 Task: Create new record types to display page layouts and picklist values
Action: Mouse moved to (300, 232)
Screenshot: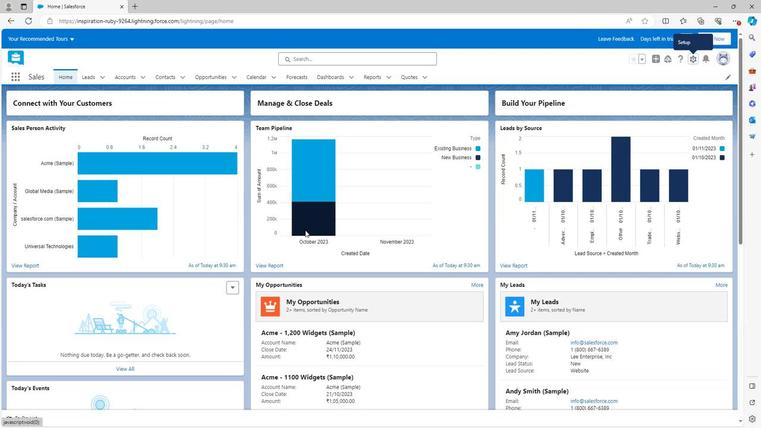 
Action: Mouse scrolled (300, 231) with delta (0, 0)
Screenshot: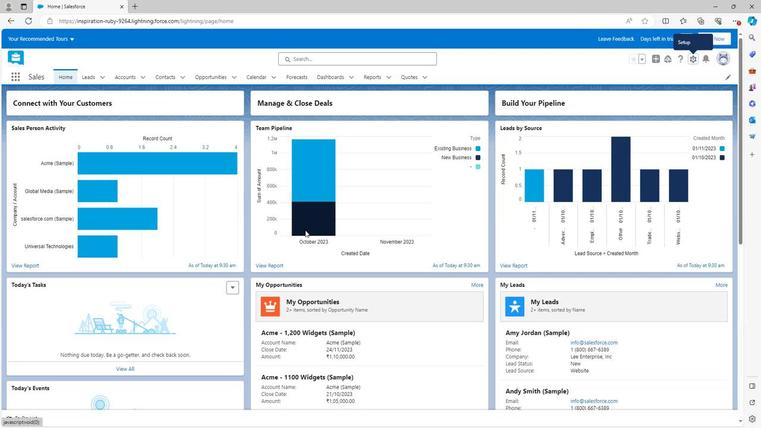 
Action: Mouse scrolled (300, 231) with delta (0, 0)
Screenshot: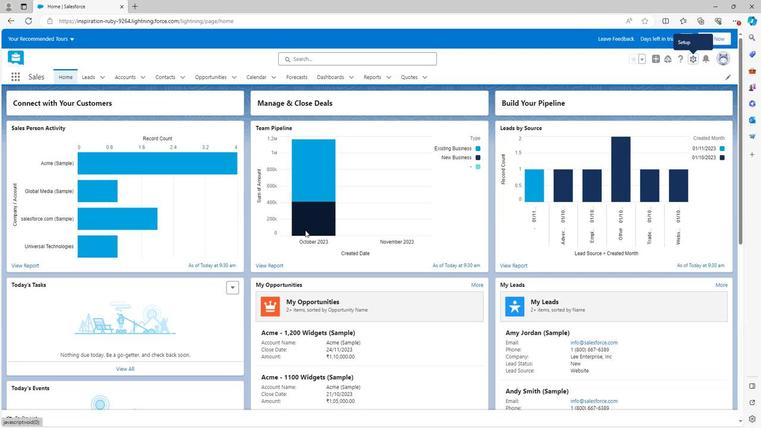 
Action: Mouse scrolled (300, 231) with delta (0, 0)
Screenshot: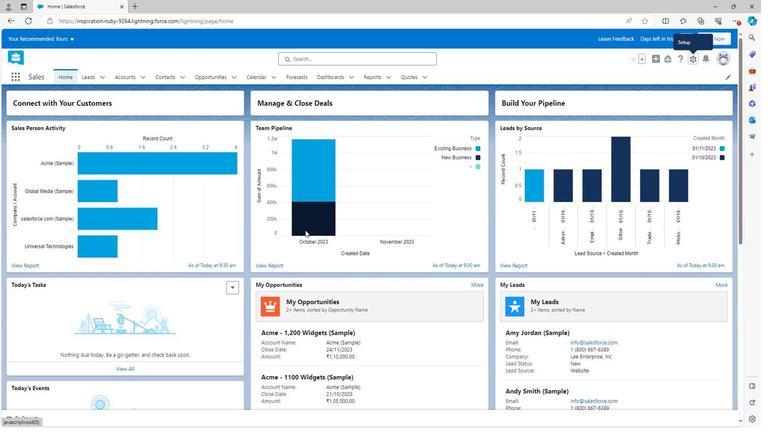 
Action: Mouse scrolled (300, 231) with delta (0, 0)
Screenshot: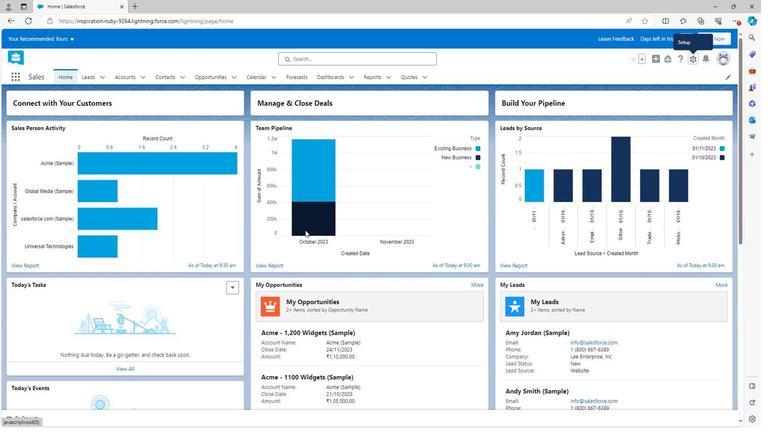 
Action: Mouse scrolled (300, 231) with delta (0, 0)
Screenshot: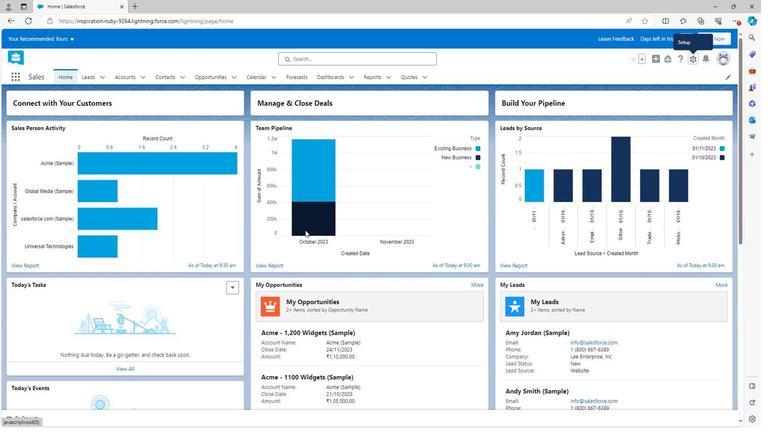 
Action: Mouse moved to (300, 232)
Screenshot: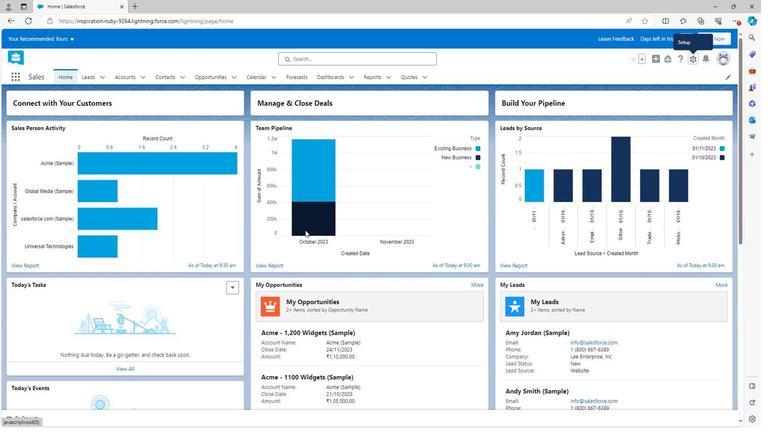 
Action: Mouse scrolled (300, 231) with delta (0, 0)
Screenshot: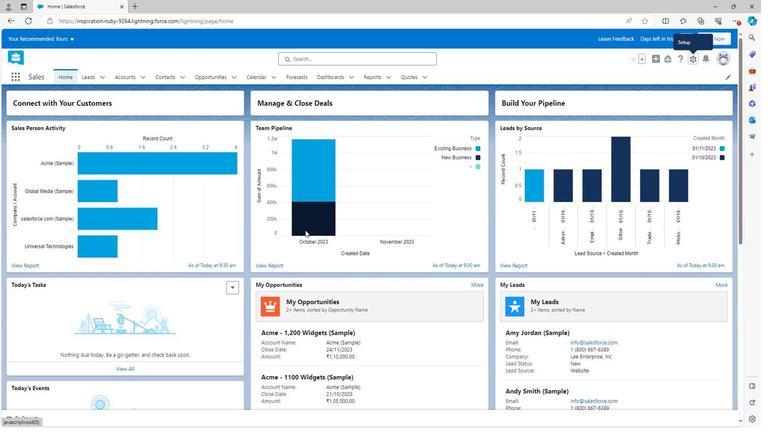 
Action: Mouse scrolled (300, 233) with delta (0, 0)
Screenshot: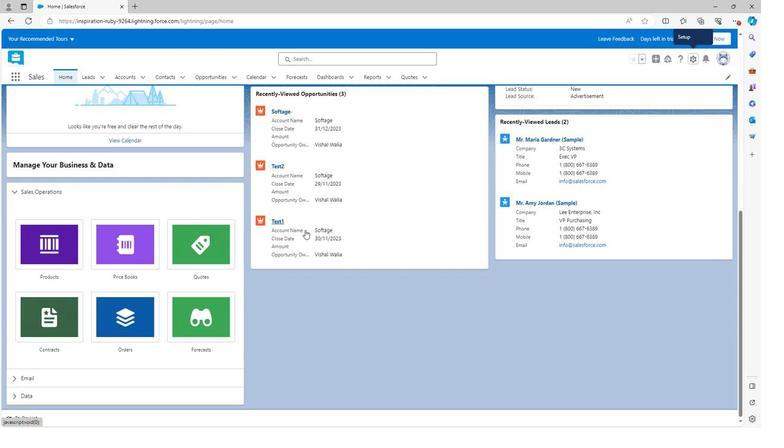 
Action: Mouse scrolled (300, 233) with delta (0, 0)
Screenshot: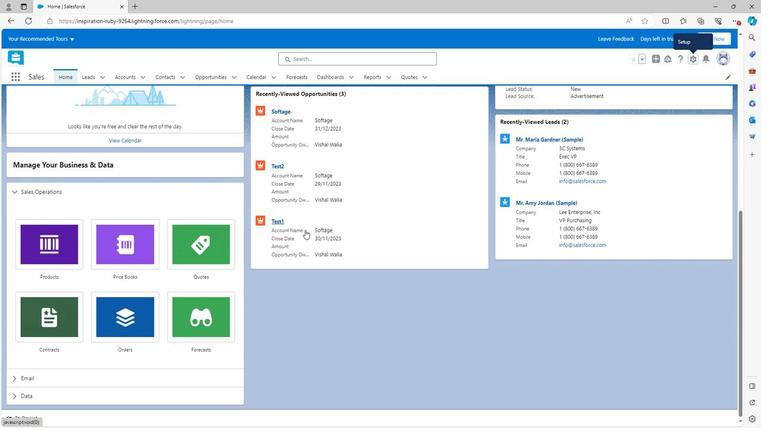 
Action: Mouse scrolled (300, 233) with delta (0, 0)
Screenshot: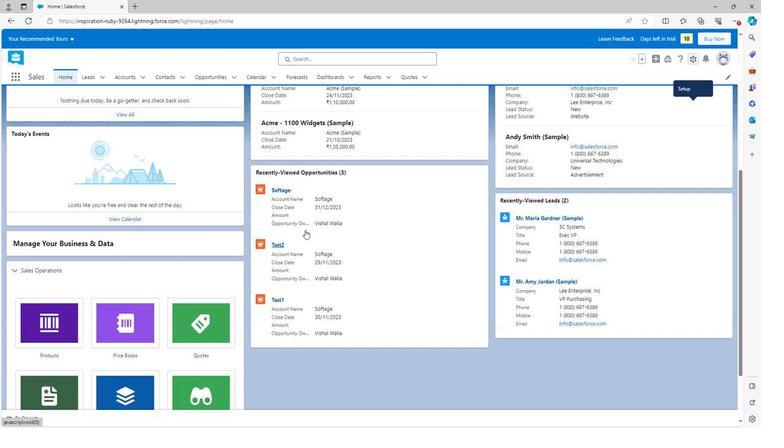 
Action: Mouse scrolled (300, 233) with delta (0, 0)
Screenshot: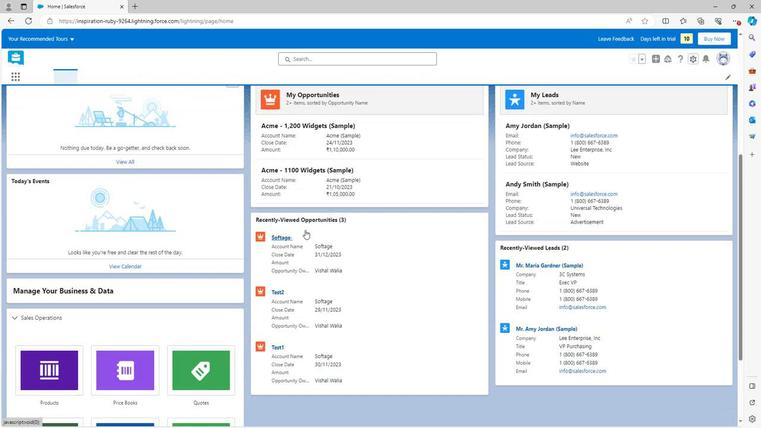 
Action: Mouse scrolled (300, 233) with delta (0, 0)
Screenshot: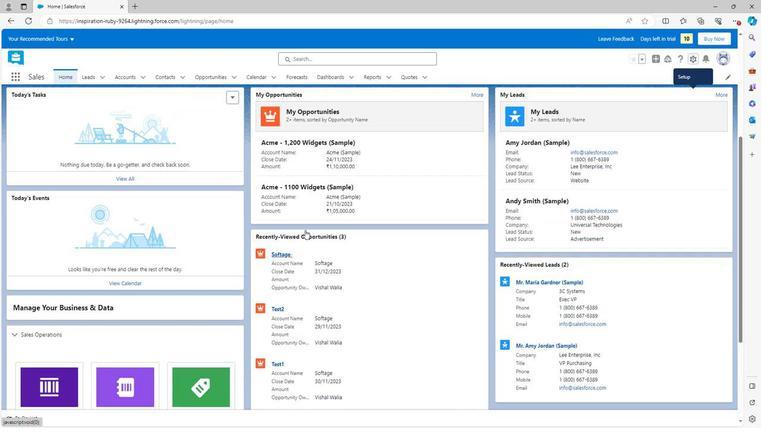 
Action: Mouse scrolled (300, 233) with delta (0, 0)
Screenshot: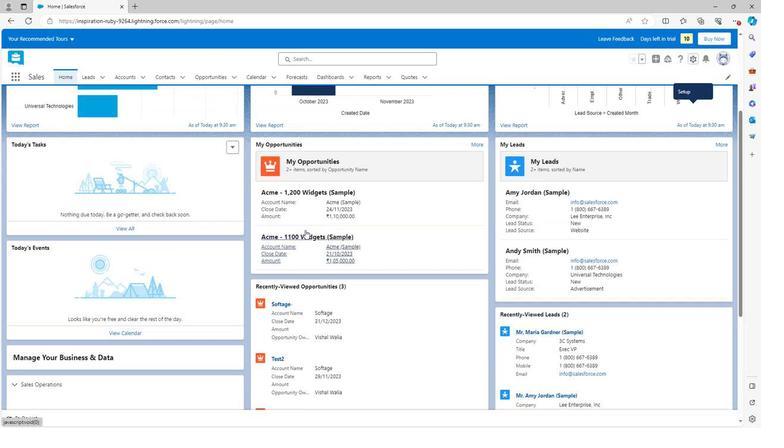 
Action: Mouse moved to (686, 67)
Screenshot: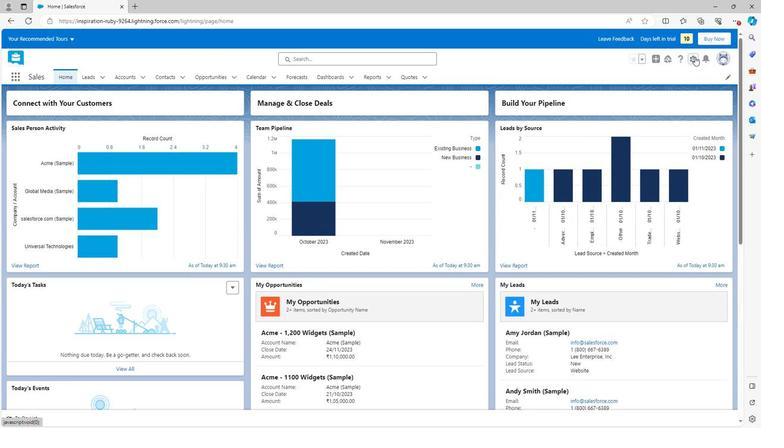 
Action: Mouse pressed left at (686, 67)
Screenshot: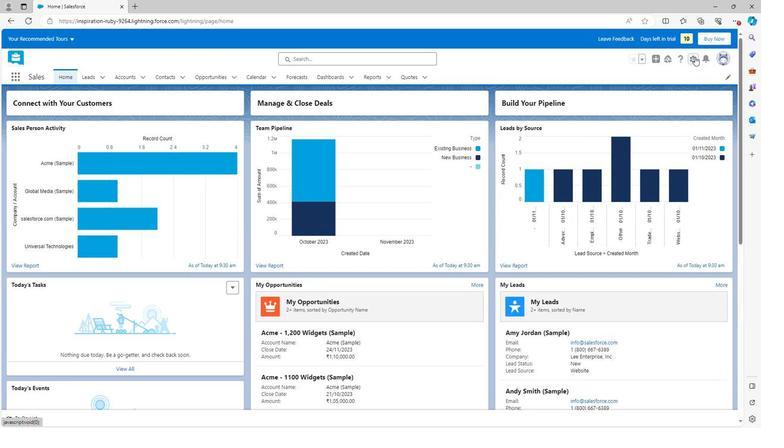 
Action: Mouse moved to (657, 89)
Screenshot: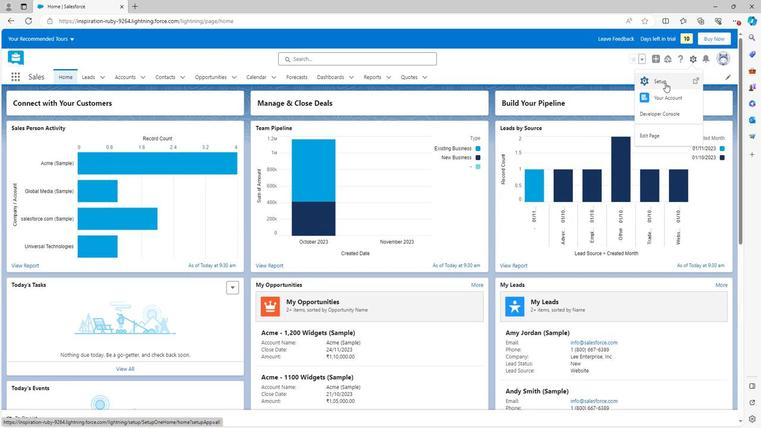 
Action: Mouse pressed left at (657, 89)
Screenshot: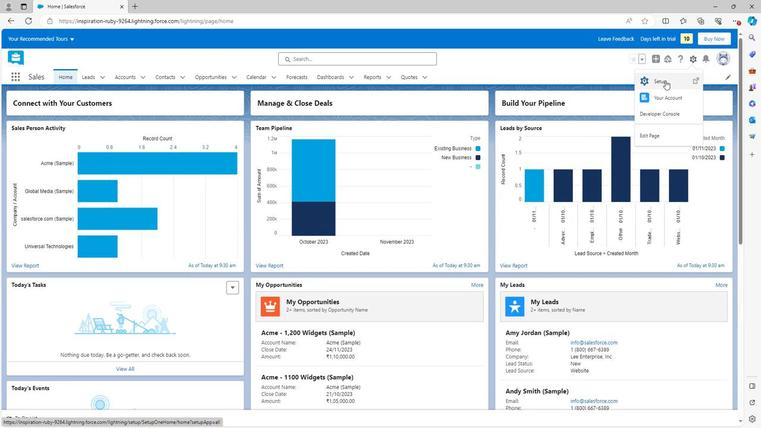 
Action: Mouse moved to (5, 310)
Screenshot: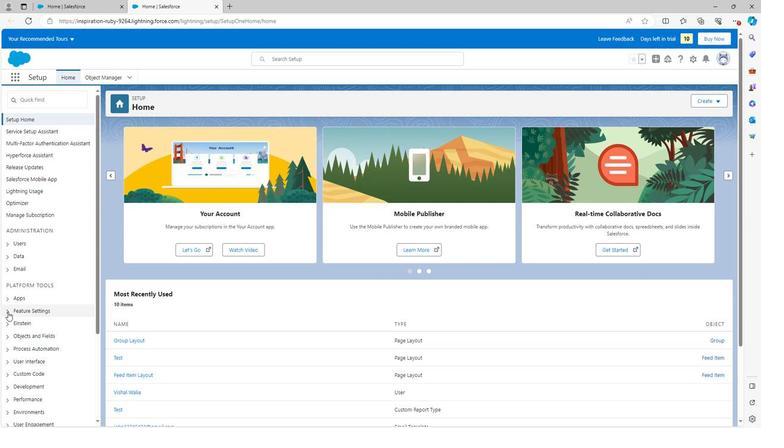 
Action: Mouse pressed left at (5, 310)
Screenshot: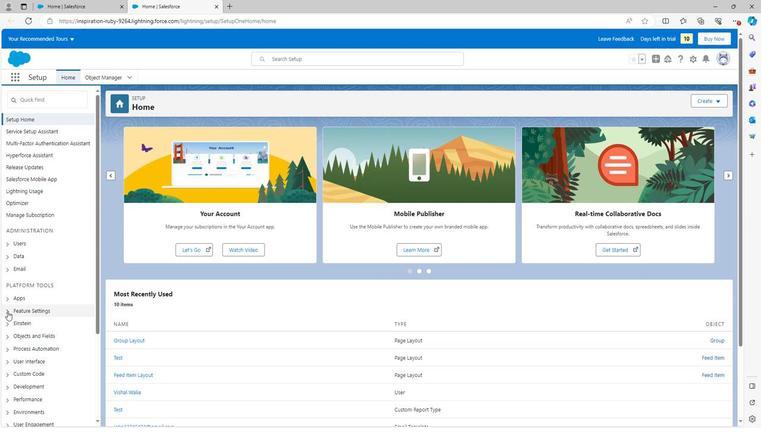 
Action: Mouse moved to (5, 309)
Screenshot: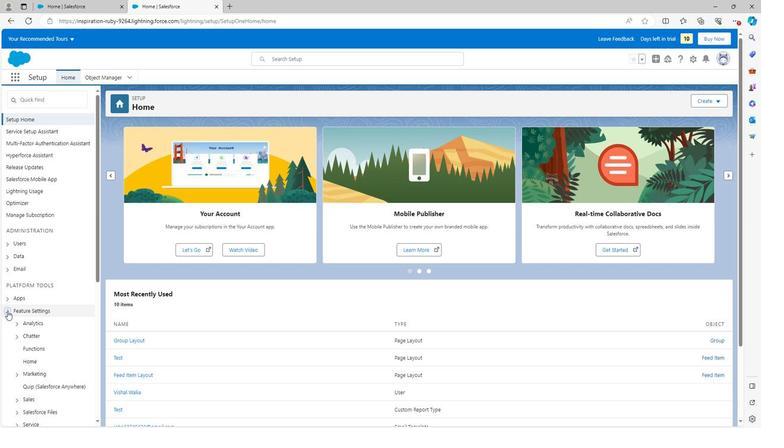 
Action: Mouse scrolled (5, 309) with delta (0, 0)
Screenshot: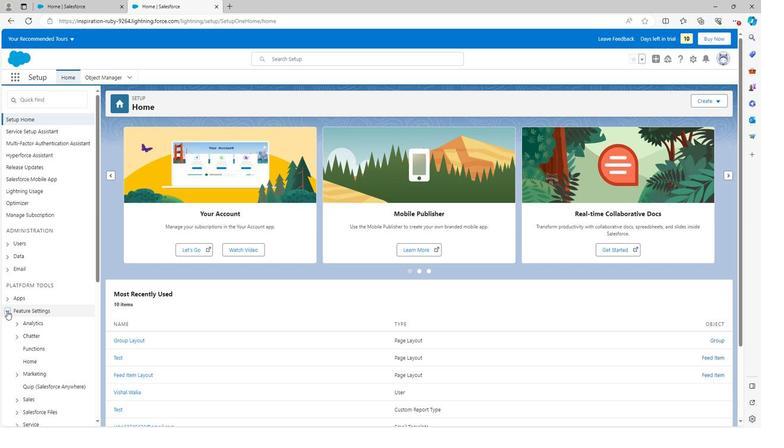 
Action: Mouse moved to (15, 284)
Screenshot: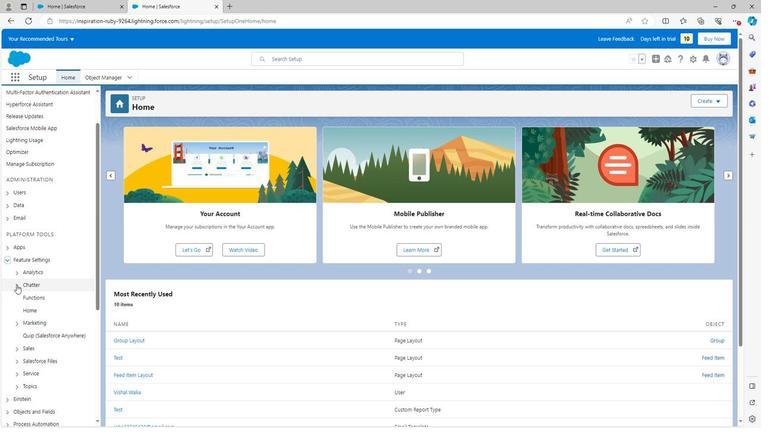 
Action: Mouse pressed left at (15, 284)
Screenshot: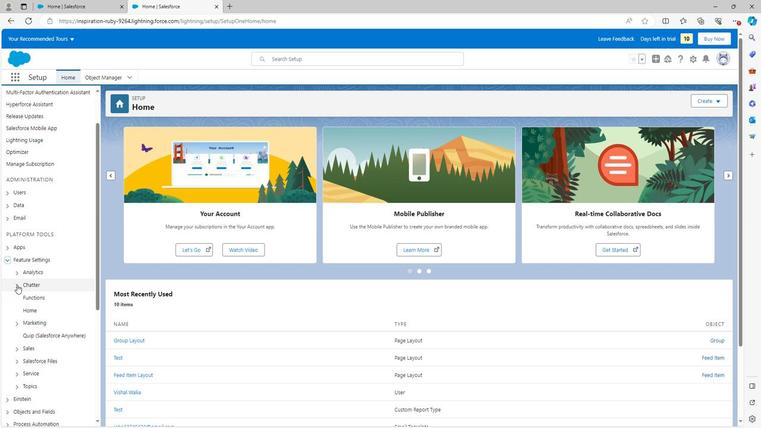
Action: Mouse scrolled (15, 284) with delta (0, 0)
Screenshot: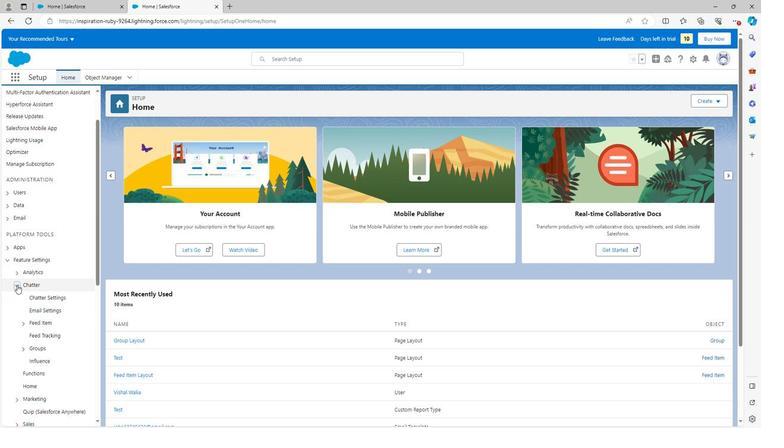 
Action: Mouse scrolled (15, 284) with delta (0, 0)
Screenshot: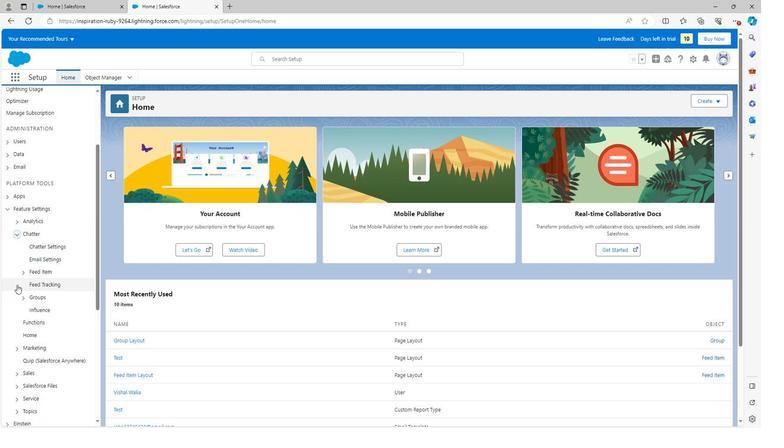 
Action: Mouse moved to (22, 248)
Screenshot: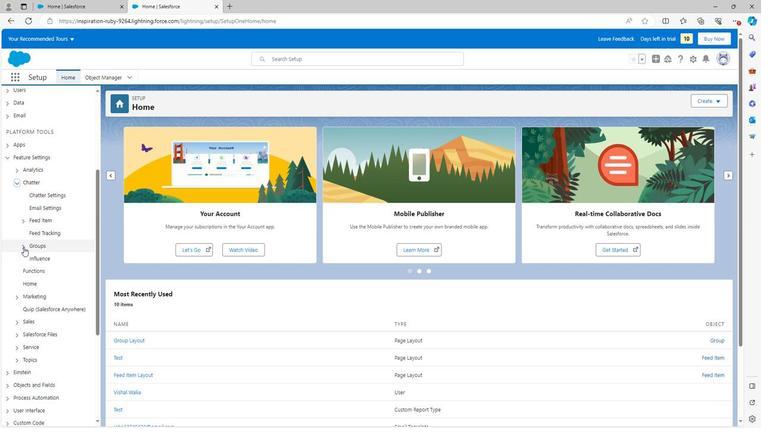 
Action: Mouse pressed left at (22, 248)
Screenshot: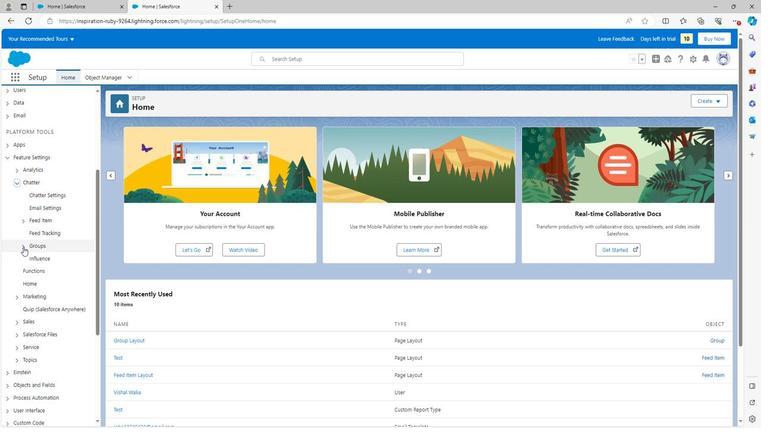 
Action: Mouse moved to (42, 272)
Screenshot: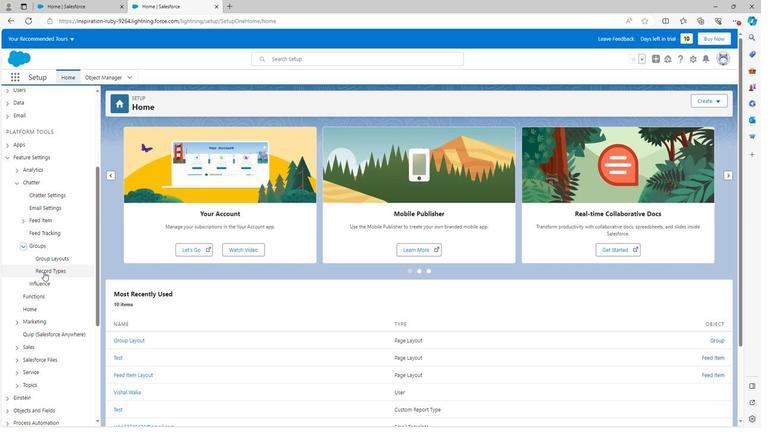 
Action: Mouse pressed left at (42, 272)
Screenshot: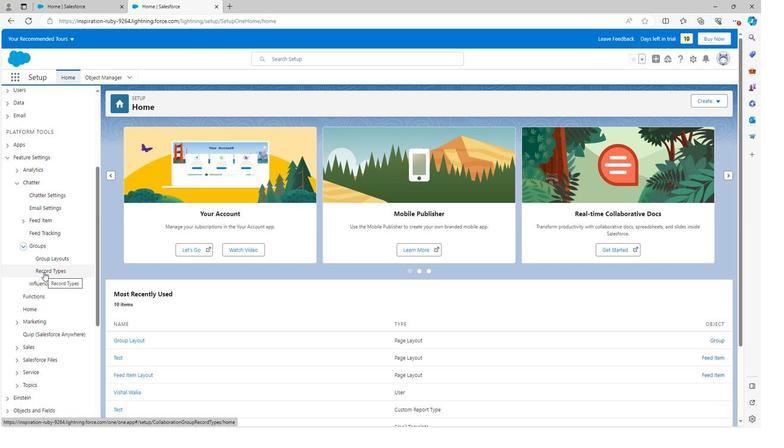
Action: Mouse moved to (306, 180)
Screenshot: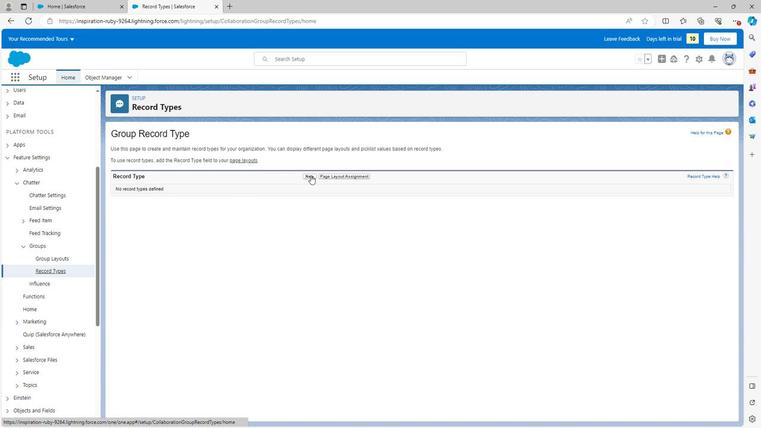 
Action: Mouse pressed left at (306, 180)
Screenshot: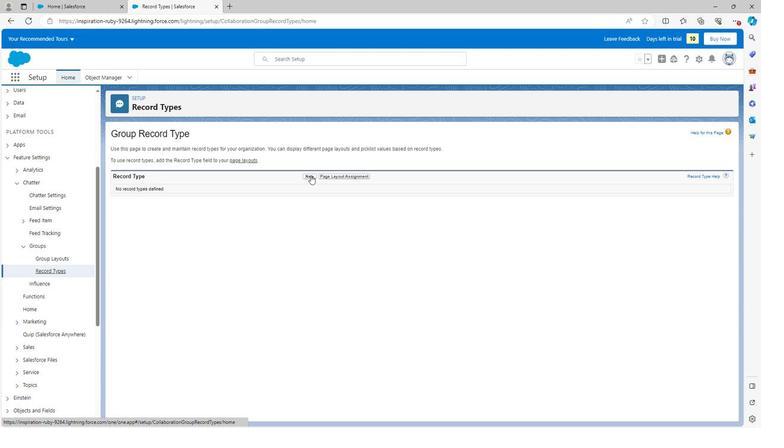 
Action: Mouse moved to (247, 203)
Screenshot: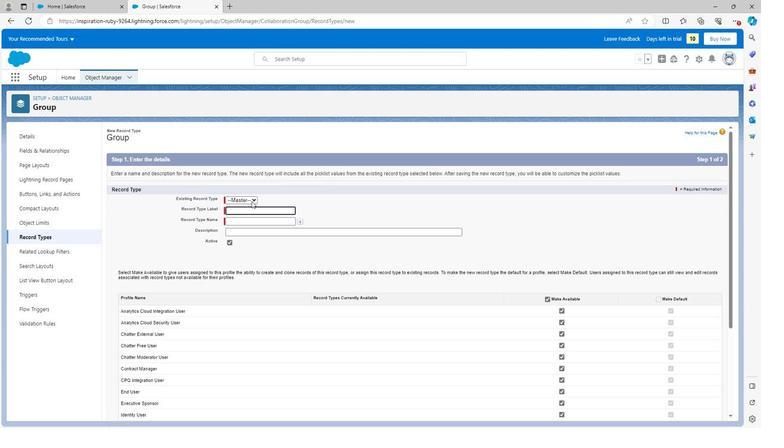 
Action: Key pressed <Key.shift>
Screenshot: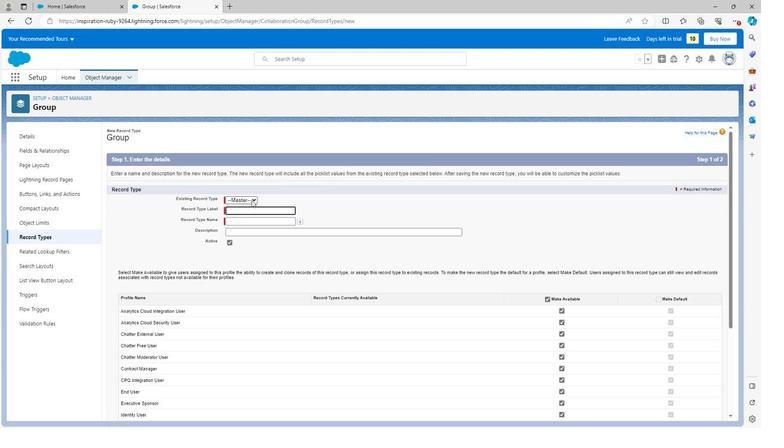 
Action: Mouse moved to (247, 203)
Screenshot: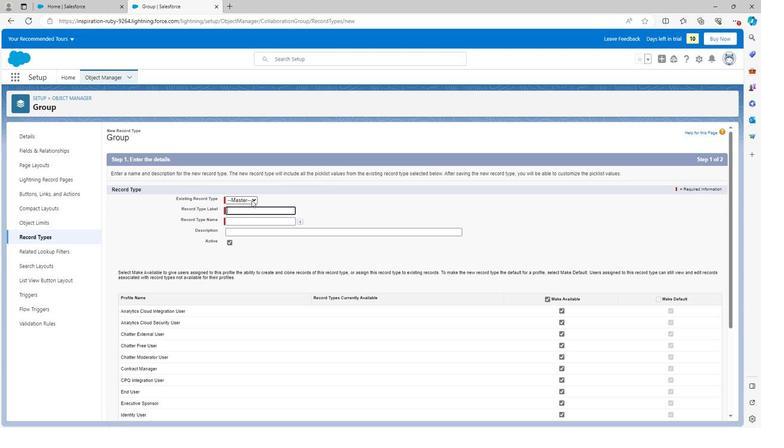 
Action: Key pressed <Key.shift>T
Screenshot: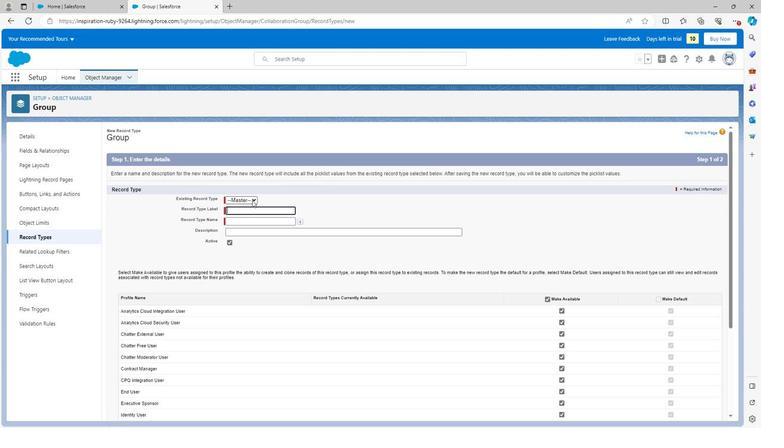 
Action: Mouse moved to (229, 240)
Screenshot: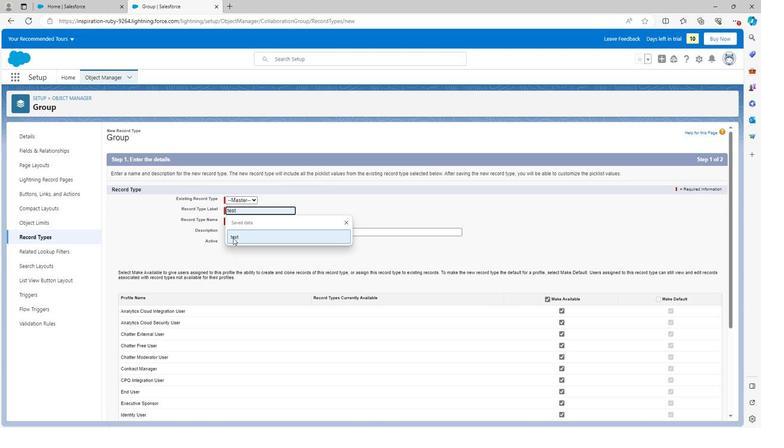 
Action: Mouse pressed left at (229, 240)
Screenshot: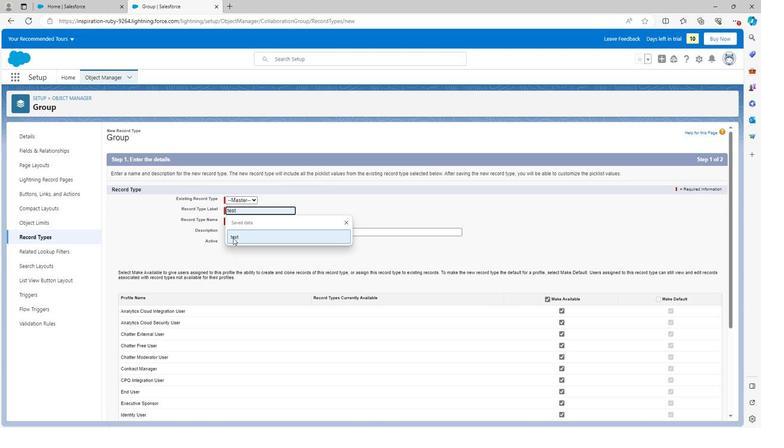 
Action: Mouse moved to (306, 212)
Screenshot: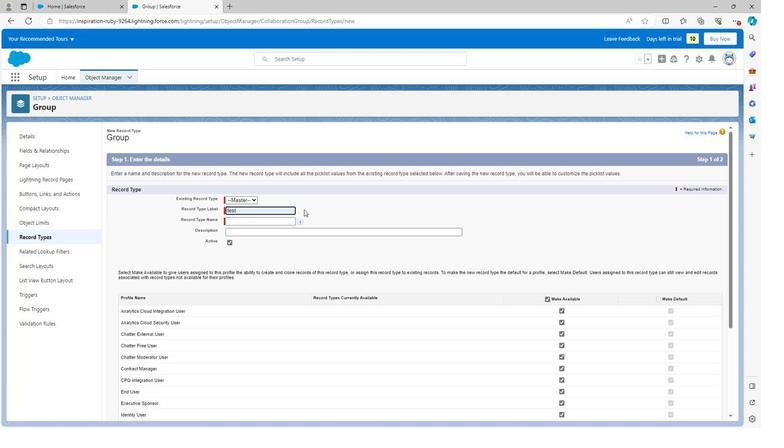 
Action: Mouse pressed left at (306, 212)
Screenshot: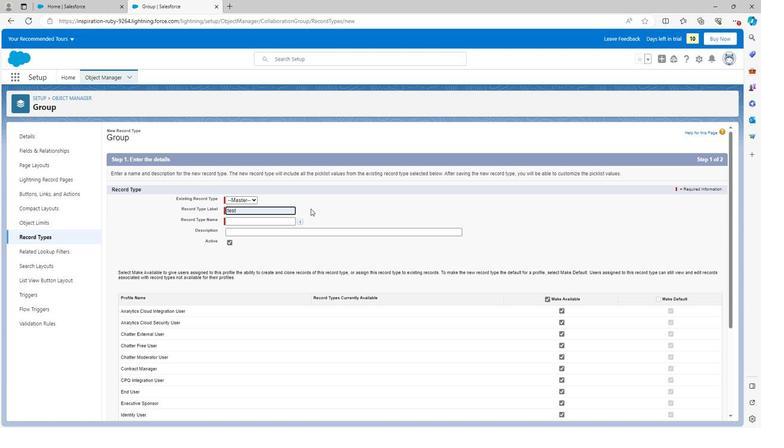 
Action: Mouse moved to (284, 246)
Screenshot: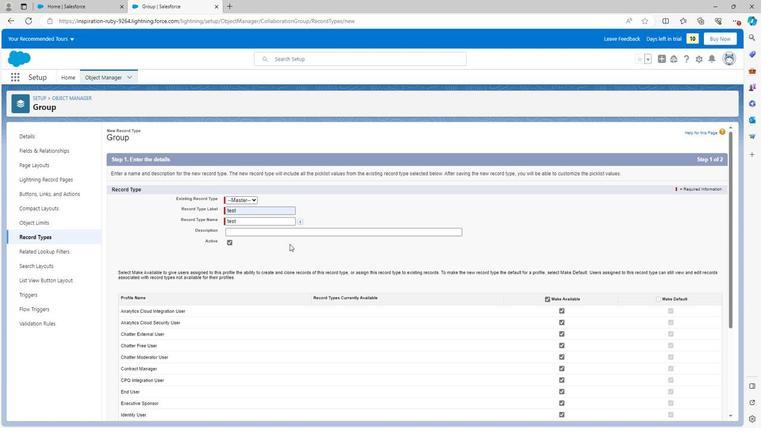 
Action: Mouse scrolled (284, 245) with delta (0, 0)
Screenshot: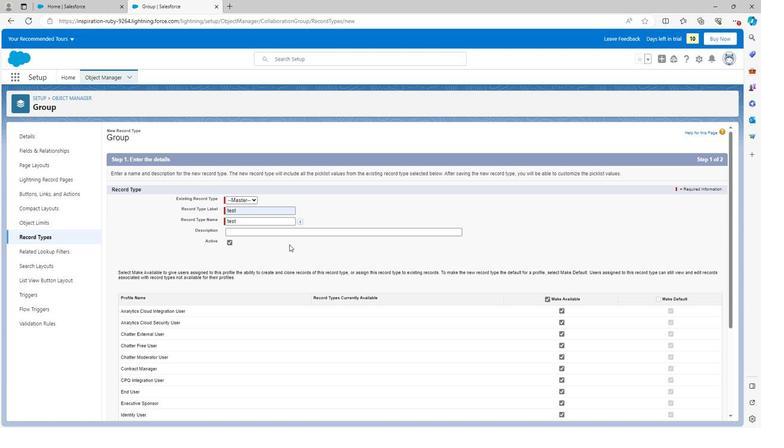 
Action: Mouse moved to (284, 246)
Screenshot: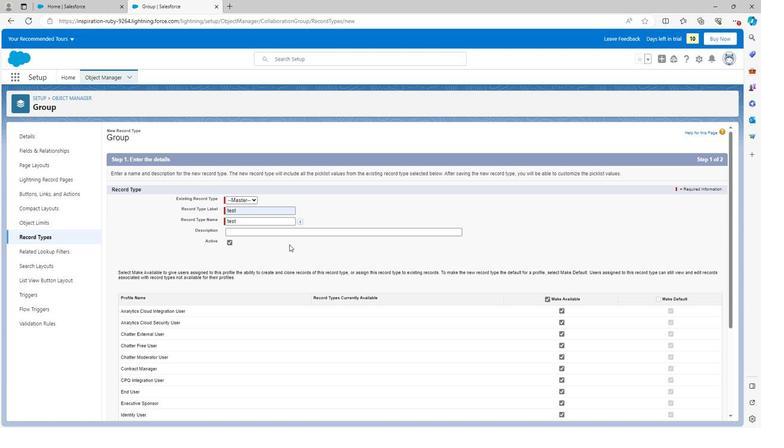 
Action: Mouse scrolled (284, 246) with delta (0, 0)
Screenshot: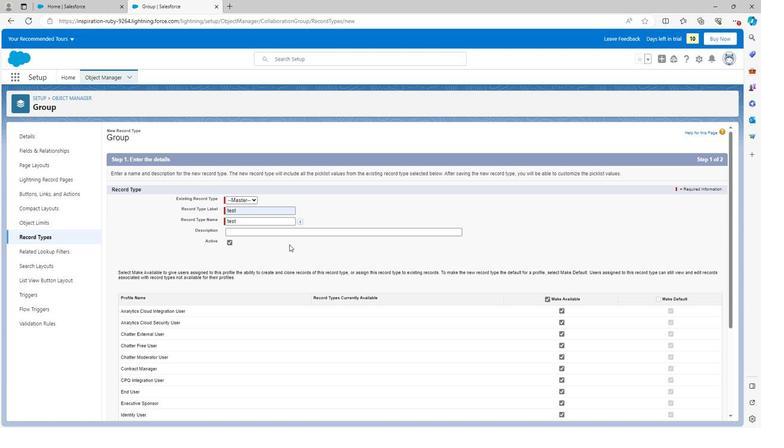 
Action: Mouse scrolled (284, 246) with delta (0, 0)
Screenshot: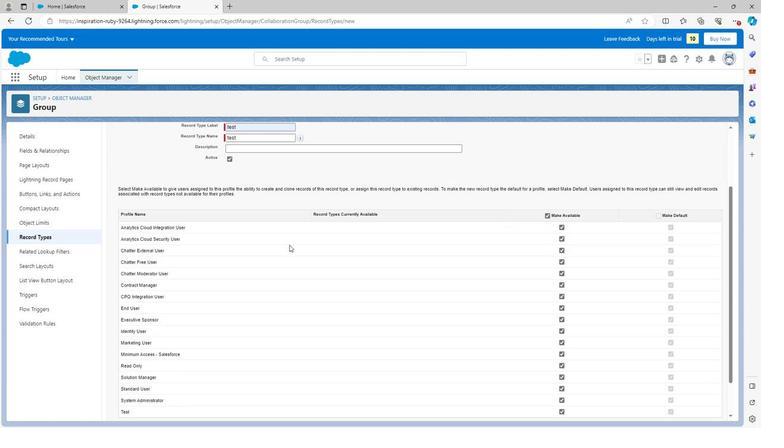 
Action: Mouse scrolled (284, 246) with delta (0, 0)
Screenshot: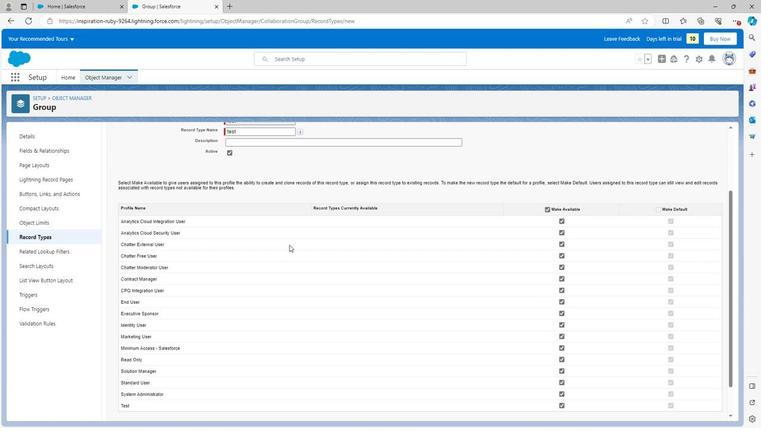
Action: Mouse scrolled (284, 246) with delta (0, 0)
Screenshot: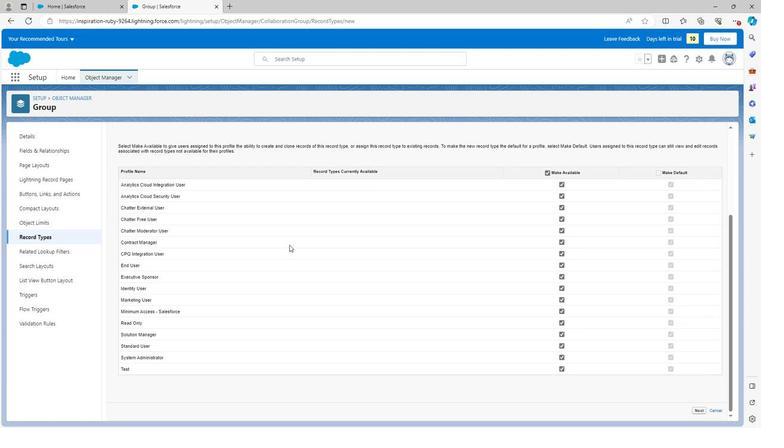 
Action: Mouse scrolled (284, 246) with delta (0, 0)
Screenshot: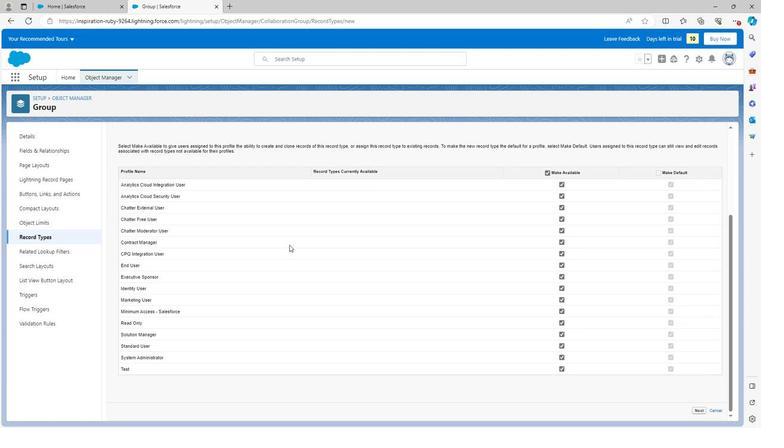 
Action: Mouse moved to (689, 403)
Screenshot: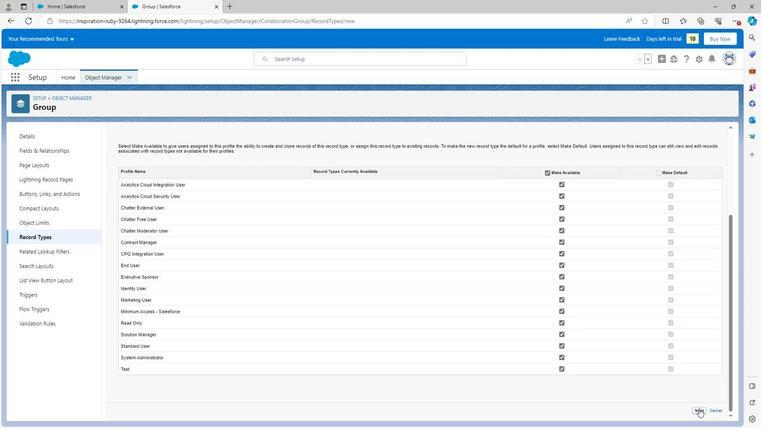
Action: Mouse pressed left at (689, 403)
Screenshot: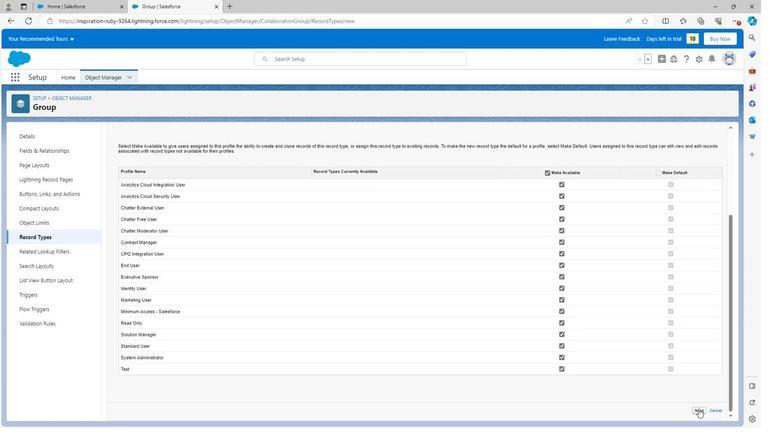 
Action: Mouse moved to (685, 389)
Screenshot: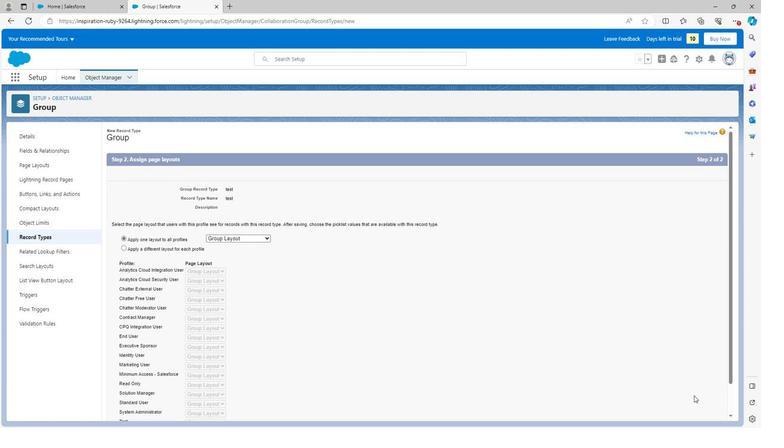 
Action: Mouse scrolled (685, 388) with delta (0, 0)
Screenshot: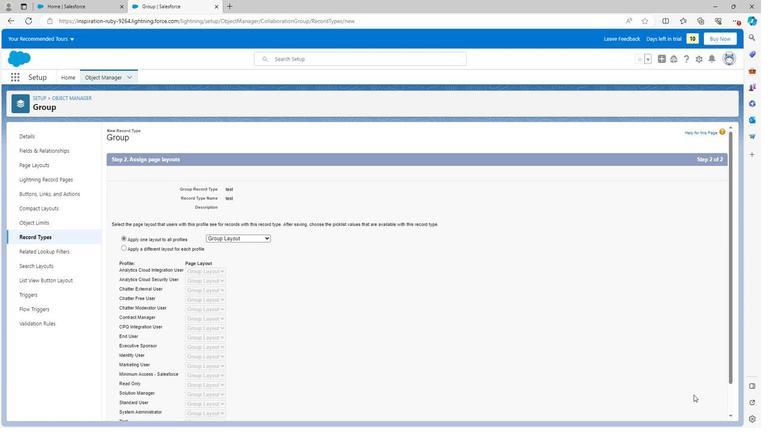 
Action: Mouse scrolled (685, 388) with delta (0, 0)
Screenshot: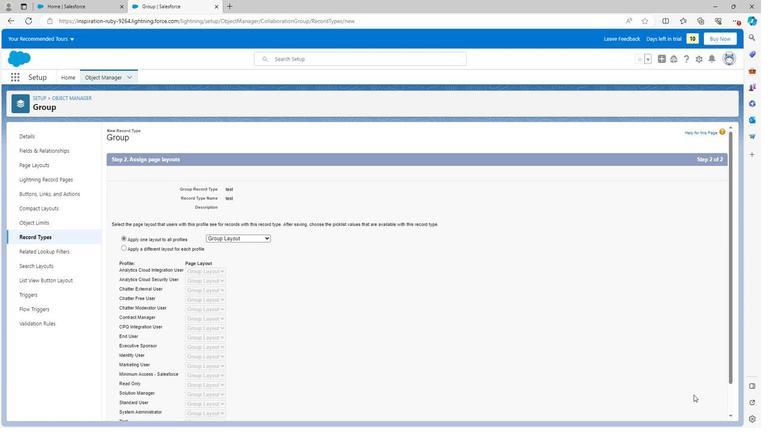 
Action: Mouse scrolled (685, 388) with delta (0, 0)
Screenshot: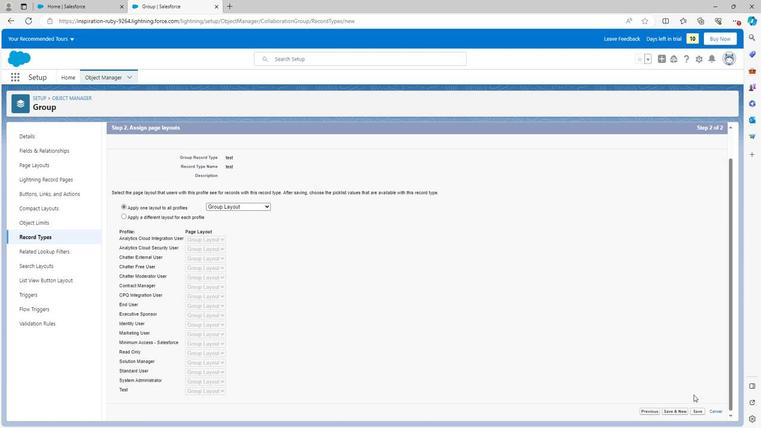 
Action: Mouse scrolled (685, 388) with delta (0, 0)
Screenshot: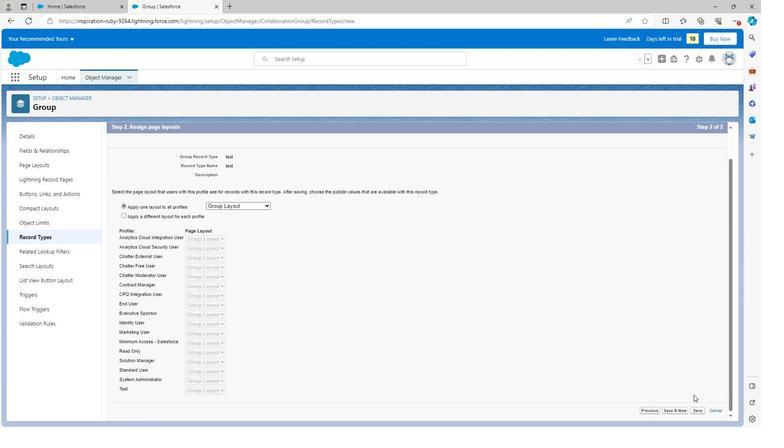 
Action: Mouse moved to (686, 403)
Screenshot: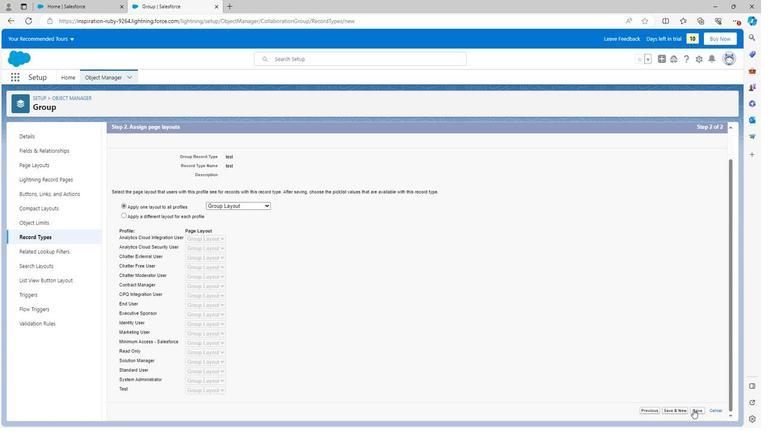 
Action: Mouse pressed left at (686, 403)
Screenshot: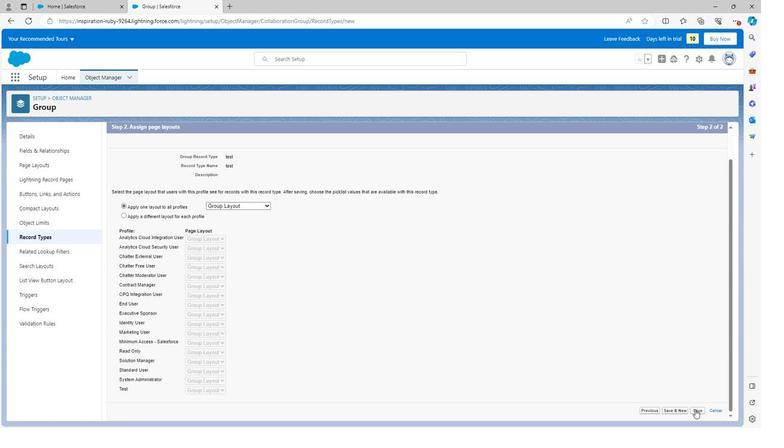 
Action: Mouse moved to (362, 275)
Screenshot: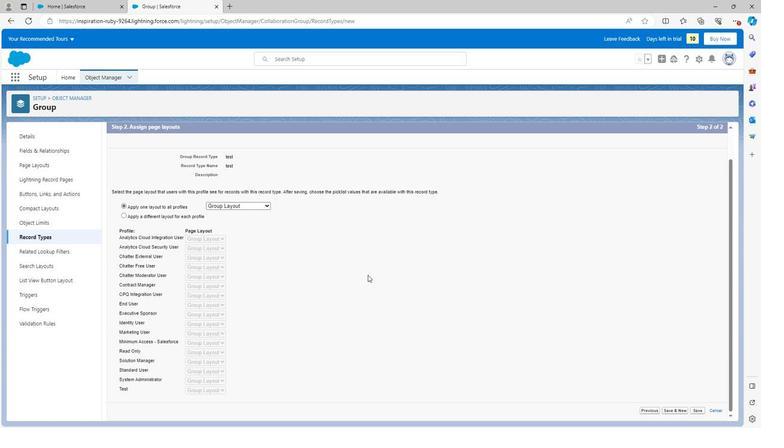 
